 Task: Use the formula "IMCSCH" in spreadsheet "Project portfolio".
Action: Mouse moved to (652, 78)
Screenshot: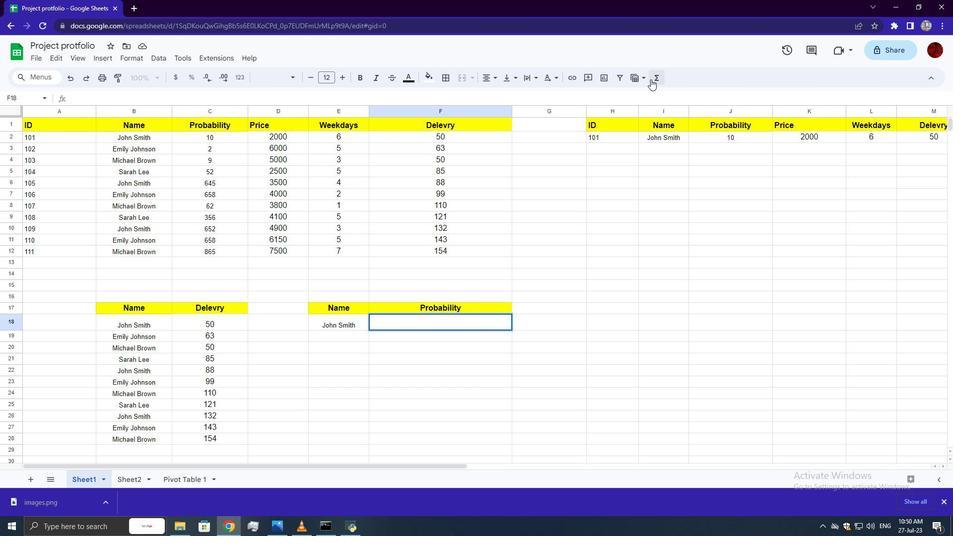 
Action: Mouse pressed left at (652, 78)
Screenshot: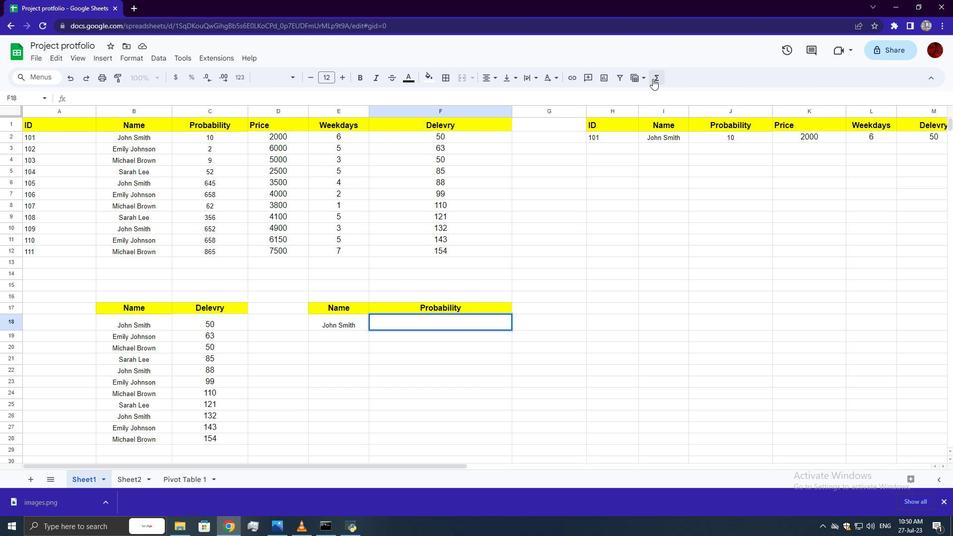 
Action: Mouse moved to (846, 218)
Screenshot: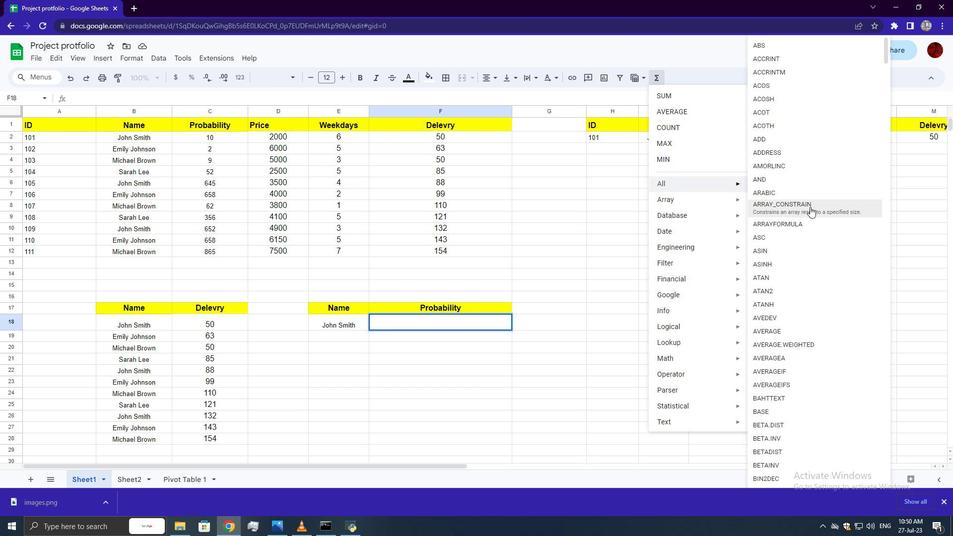 
Action: Mouse scrolled (846, 218) with delta (0, 0)
Screenshot: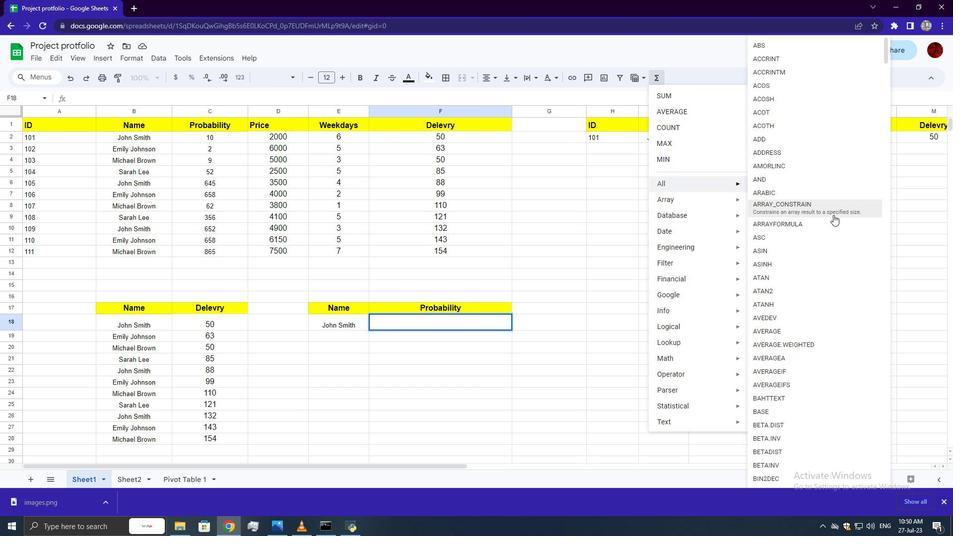 
Action: Mouse scrolled (846, 218) with delta (0, 0)
Screenshot: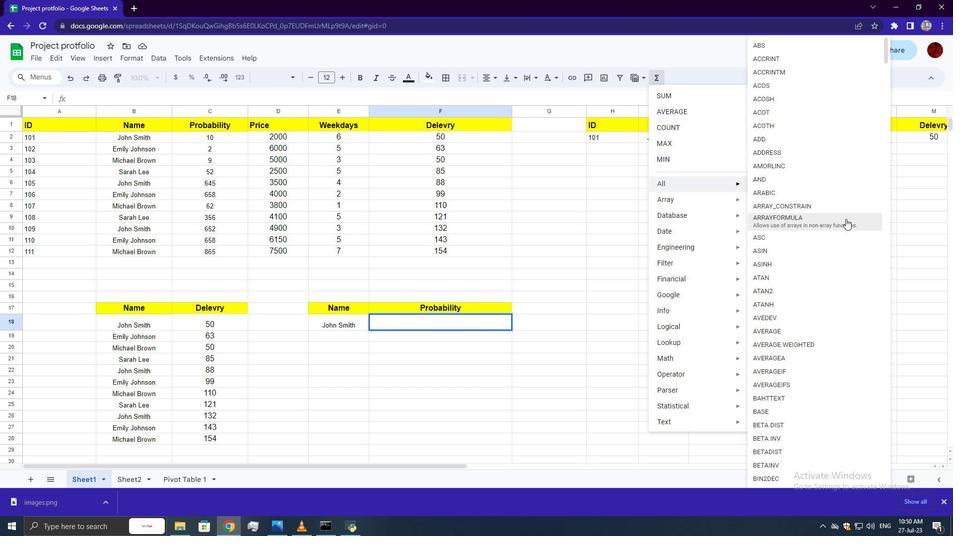 
Action: Mouse scrolled (846, 218) with delta (0, 0)
Screenshot: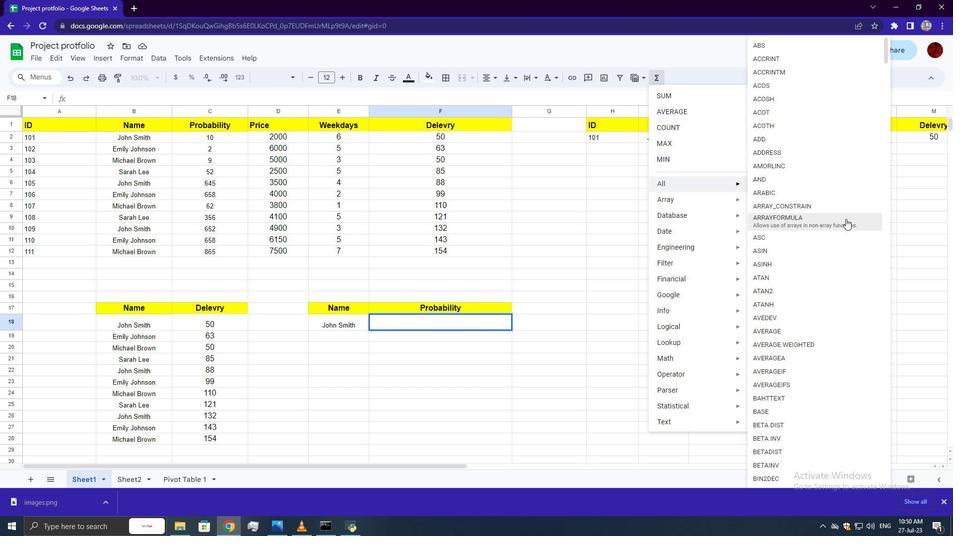 
Action: Mouse scrolled (846, 218) with delta (0, 0)
Screenshot: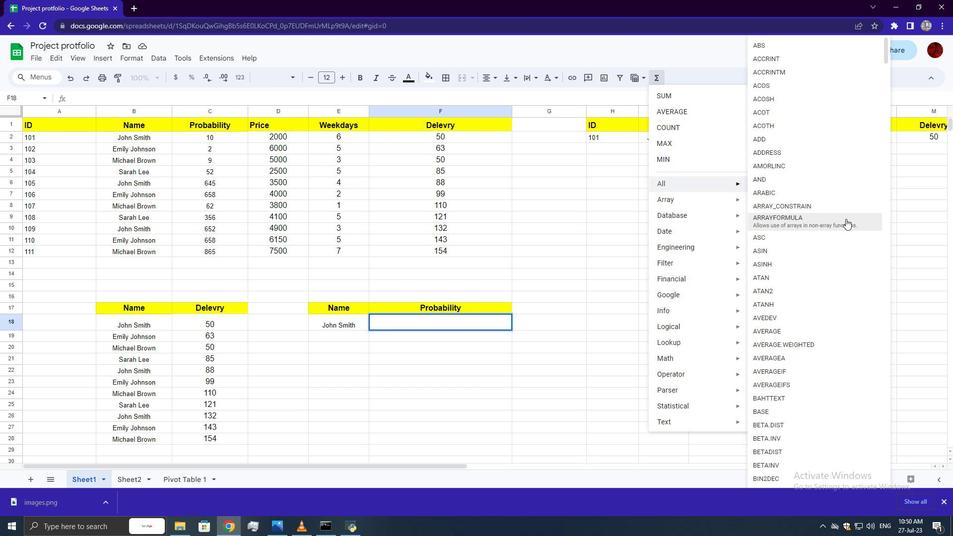 
Action: Mouse scrolled (846, 218) with delta (0, 0)
Screenshot: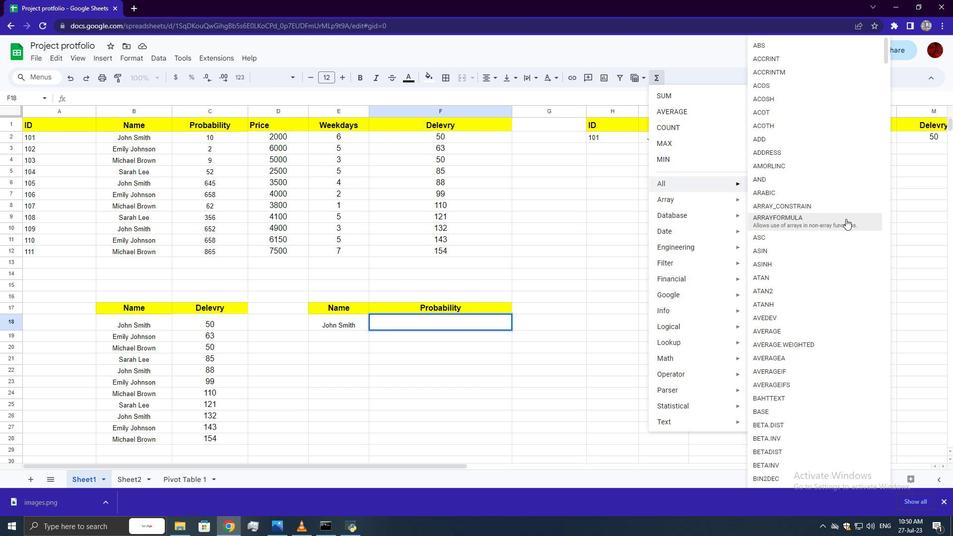 
Action: Mouse scrolled (846, 218) with delta (0, 0)
Screenshot: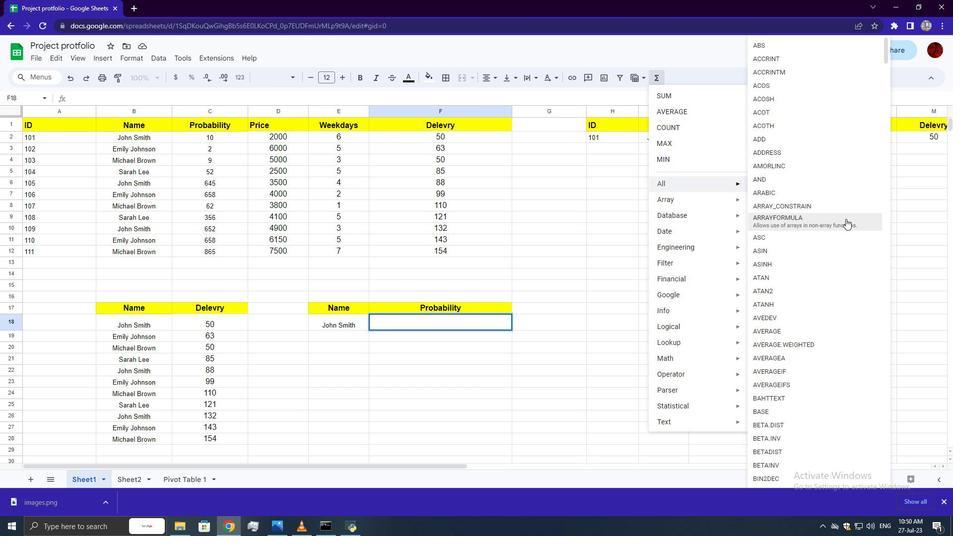 
Action: Mouse scrolled (846, 218) with delta (0, 0)
Screenshot: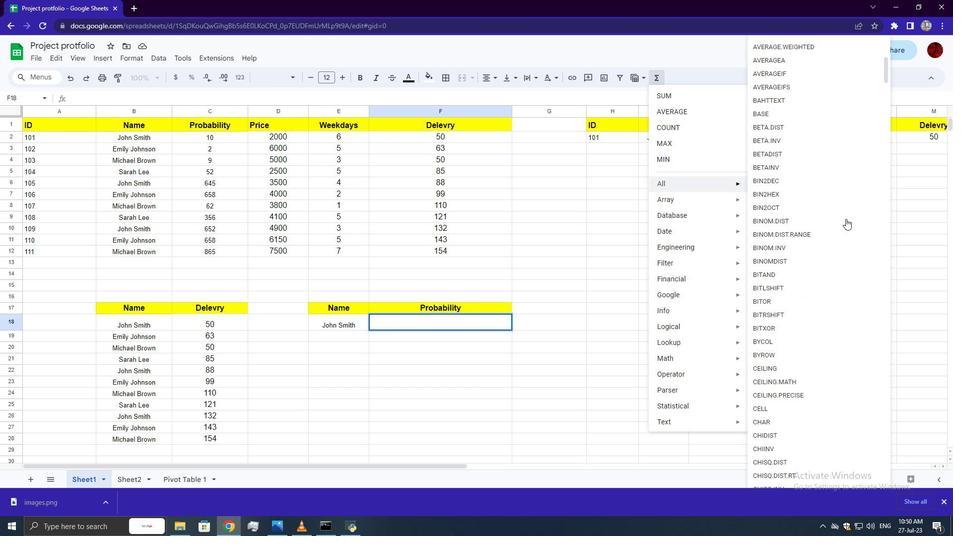 
Action: Mouse scrolled (846, 218) with delta (0, 0)
Screenshot: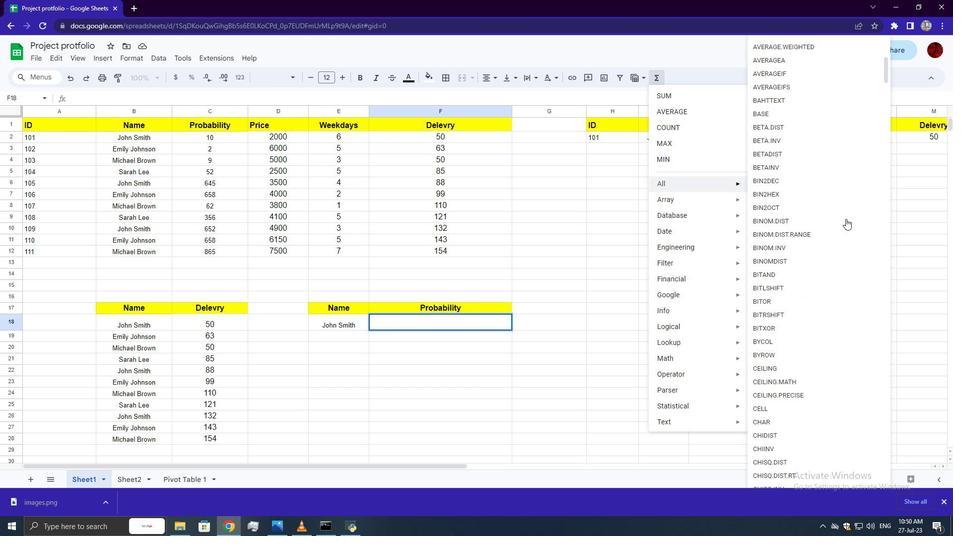 
Action: Mouse scrolled (846, 218) with delta (0, 0)
Screenshot: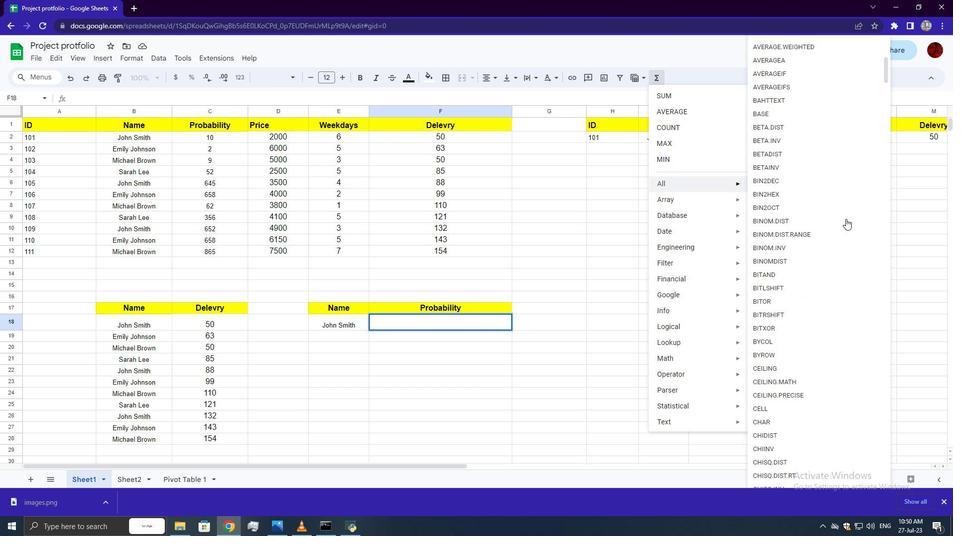 
Action: Mouse scrolled (846, 218) with delta (0, 0)
Screenshot: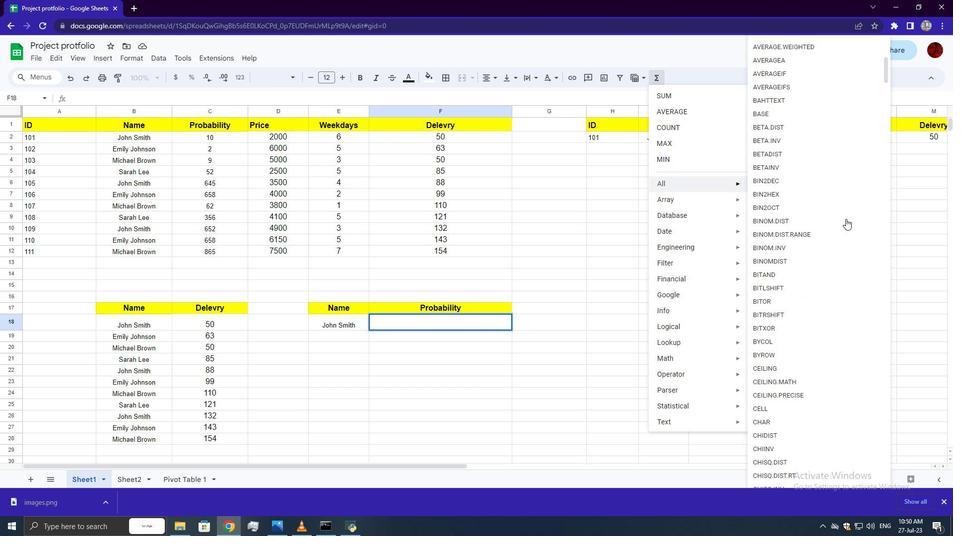 
Action: Mouse scrolled (846, 218) with delta (0, 0)
Screenshot: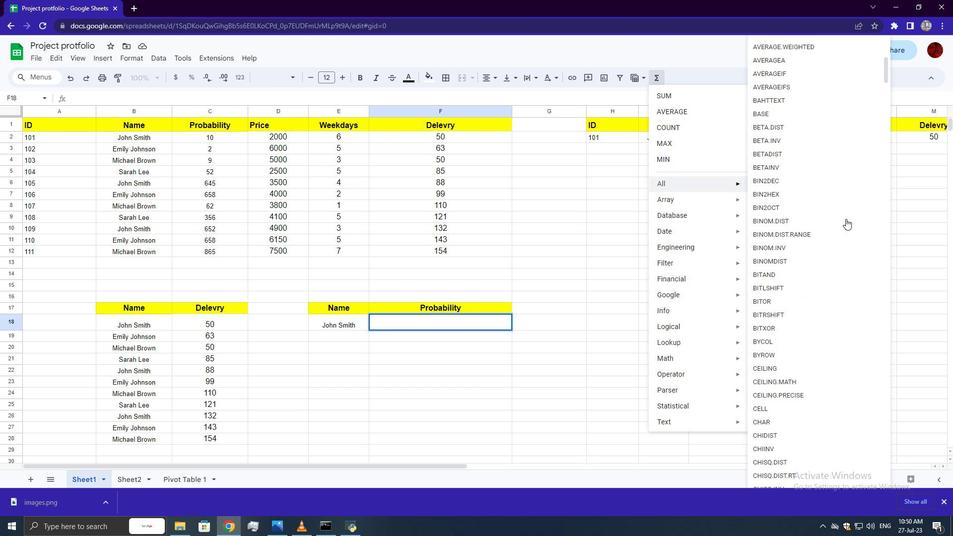 
Action: Mouse scrolled (846, 218) with delta (0, 0)
Screenshot: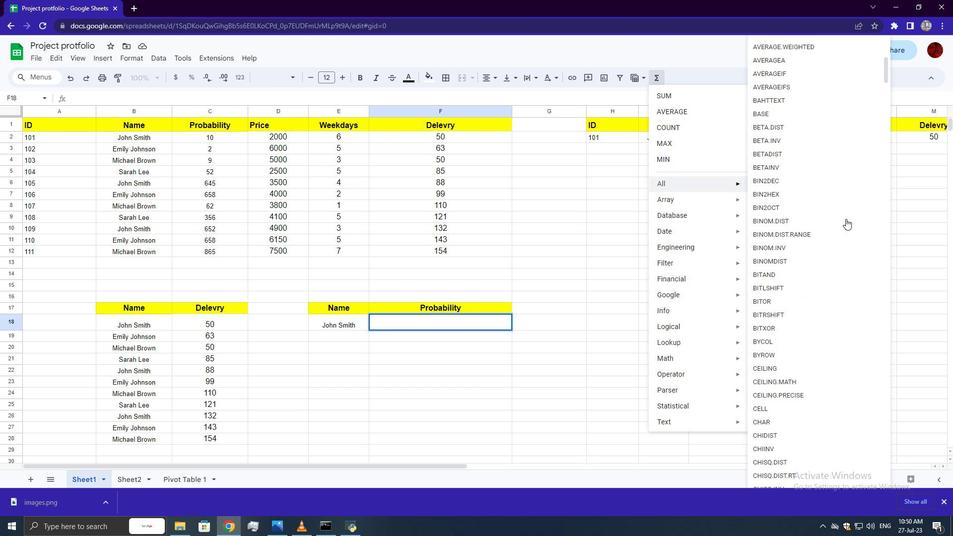 
Action: Mouse scrolled (846, 218) with delta (0, 0)
Screenshot: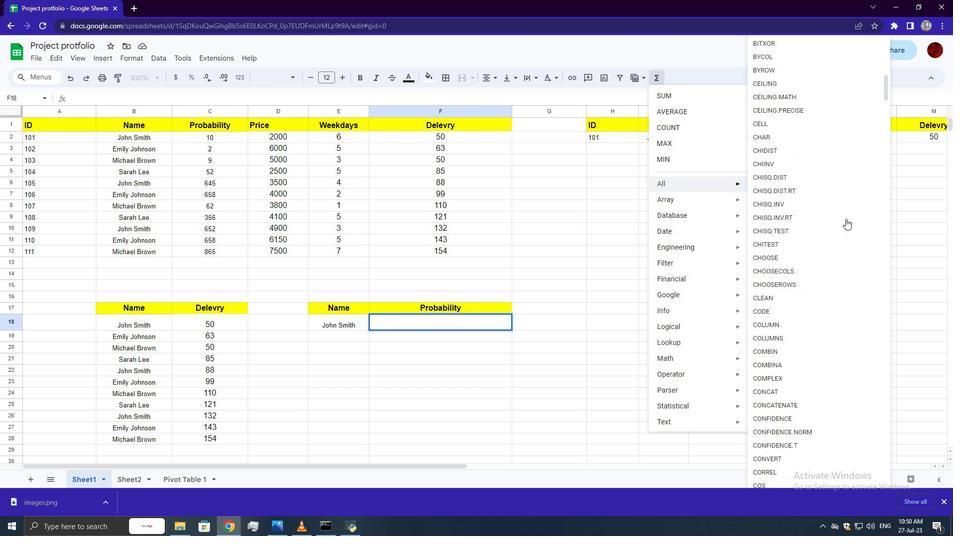 
Action: Mouse scrolled (846, 218) with delta (0, 0)
Screenshot: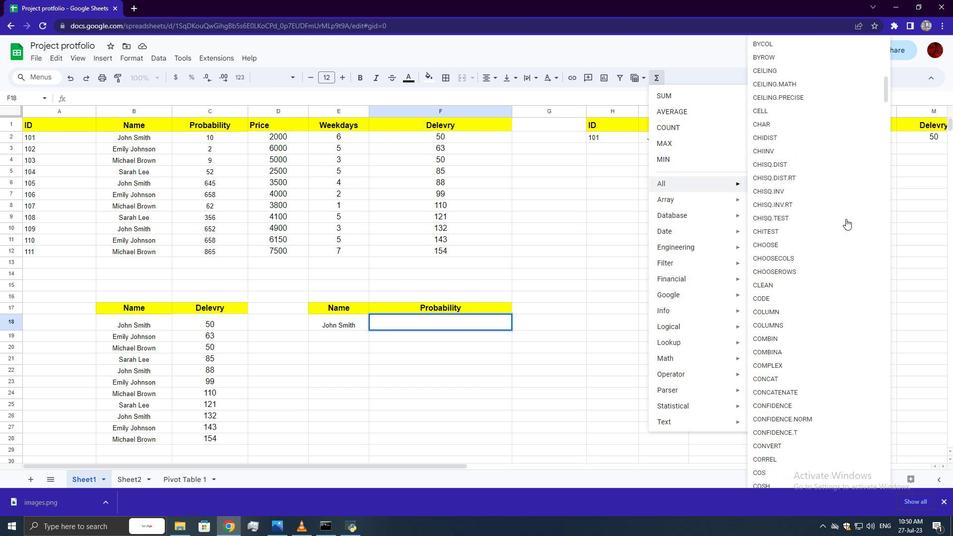 
Action: Mouse scrolled (846, 218) with delta (0, 0)
Screenshot: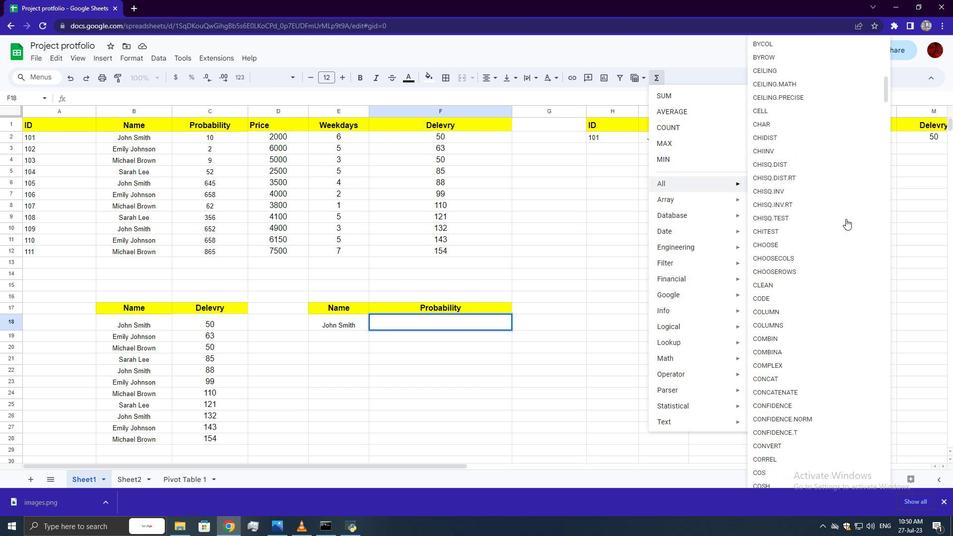 
Action: Mouse scrolled (846, 218) with delta (0, 0)
Screenshot: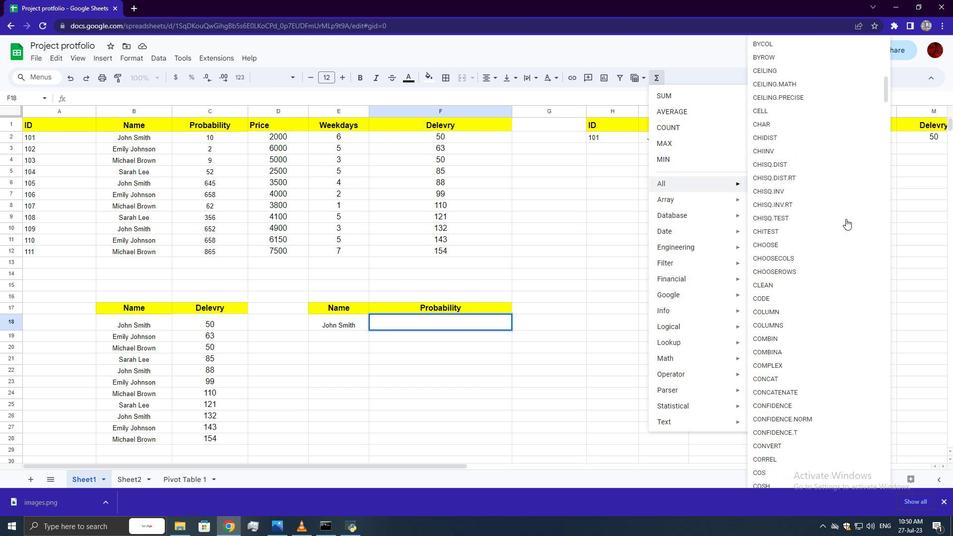 
Action: Mouse scrolled (846, 218) with delta (0, 0)
Screenshot: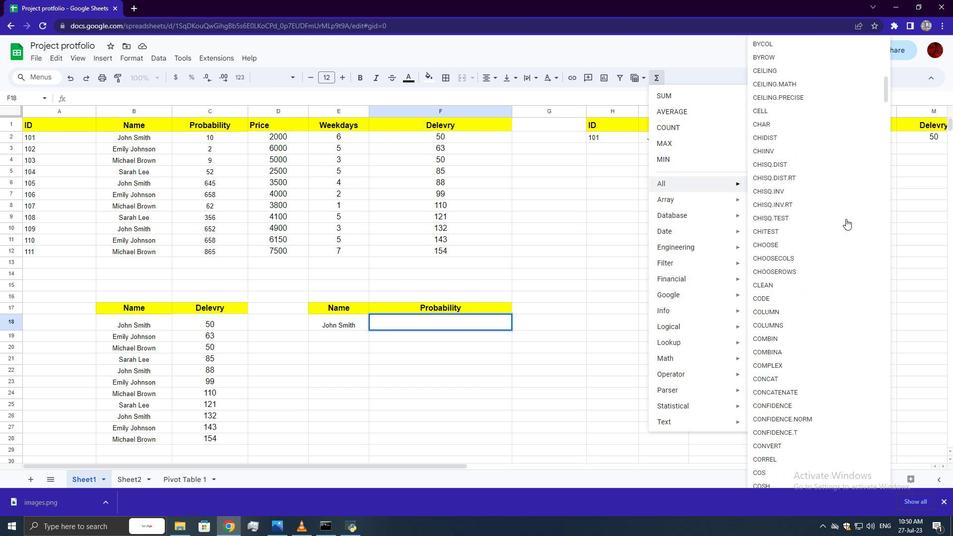 
Action: Mouse scrolled (846, 218) with delta (0, 0)
Screenshot: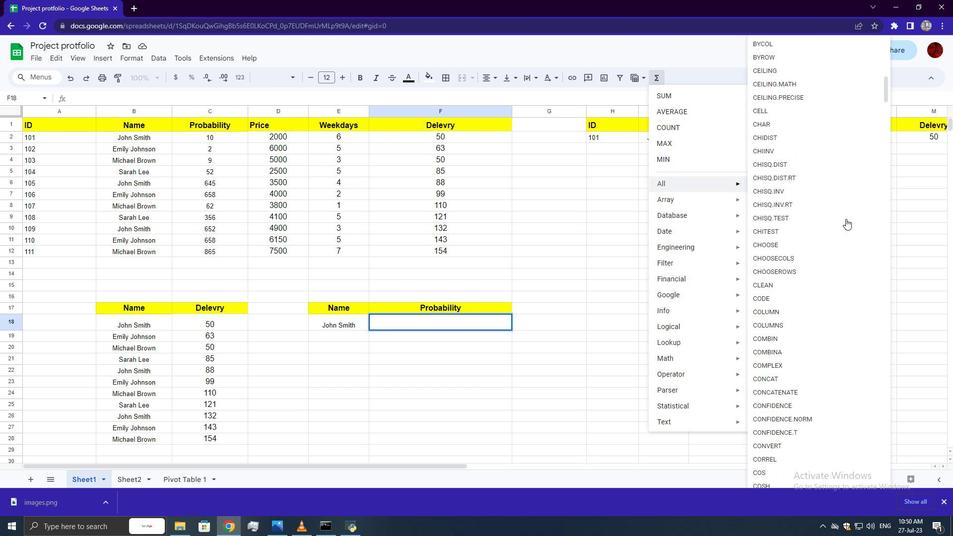 
Action: Mouse scrolled (846, 218) with delta (0, 0)
Screenshot: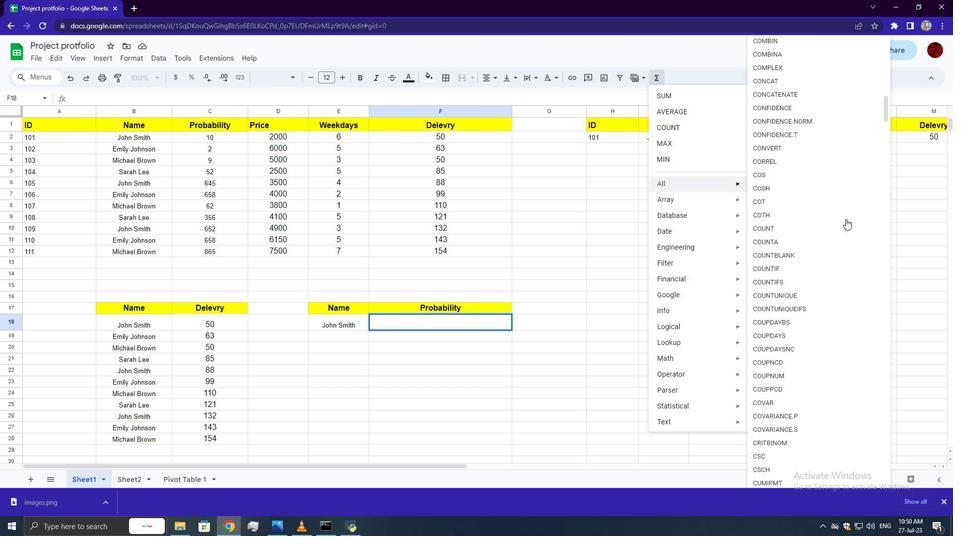 
Action: Mouse scrolled (846, 218) with delta (0, 0)
Screenshot: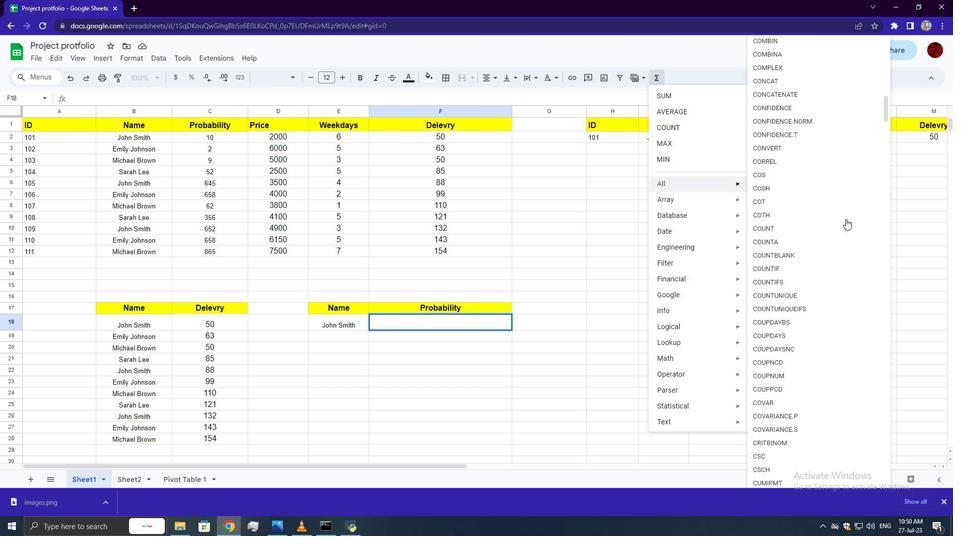 
Action: Mouse scrolled (846, 218) with delta (0, 0)
Screenshot: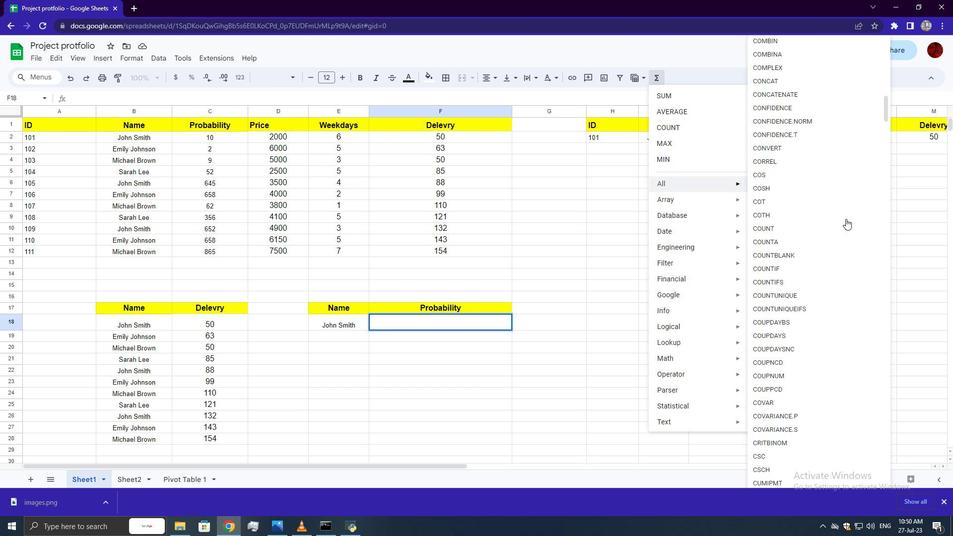 
Action: Mouse scrolled (846, 218) with delta (0, 0)
Screenshot: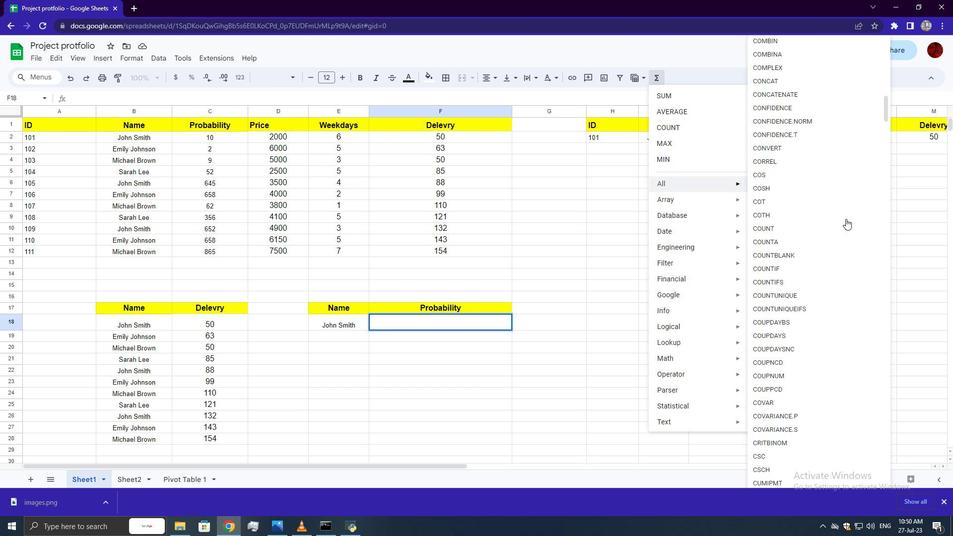 
Action: Mouse scrolled (846, 218) with delta (0, 0)
Screenshot: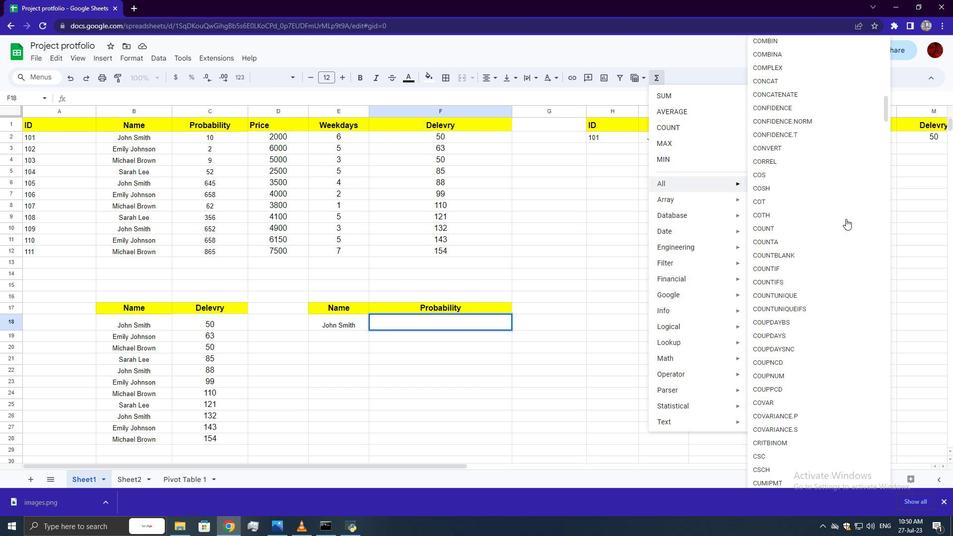 
Action: Mouse scrolled (846, 218) with delta (0, 0)
Screenshot: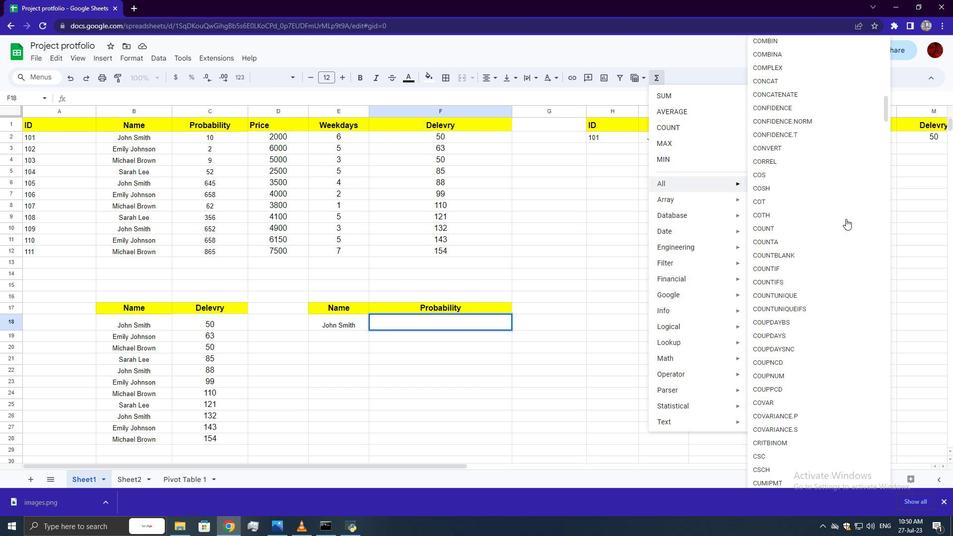 
Action: Mouse scrolled (846, 218) with delta (0, 0)
Screenshot: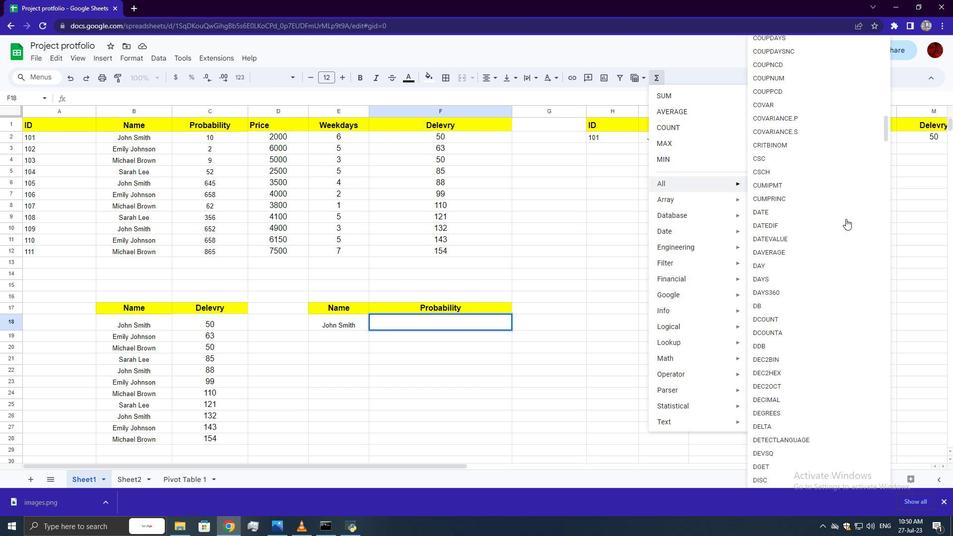 
Action: Mouse scrolled (846, 218) with delta (0, 0)
Screenshot: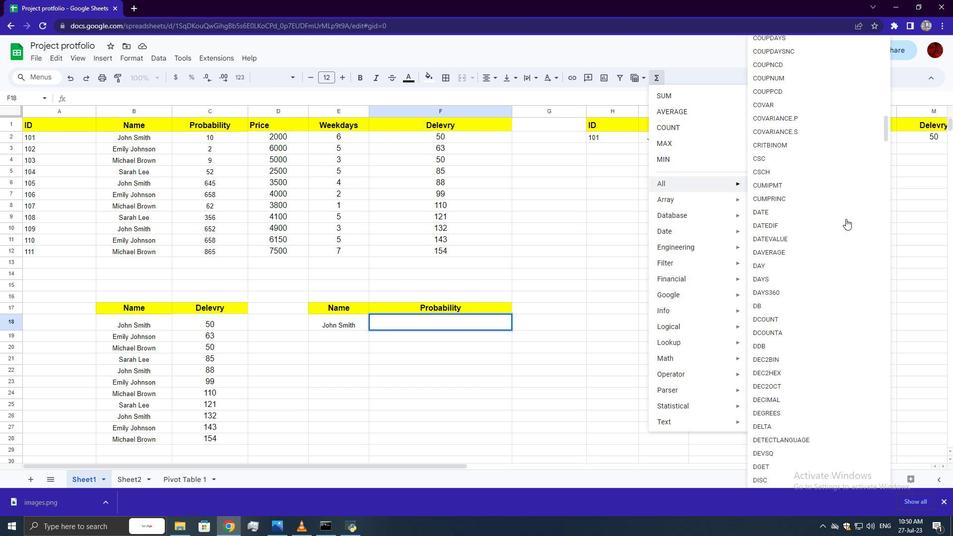 
Action: Mouse scrolled (846, 218) with delta (0, 0)
Screenshot: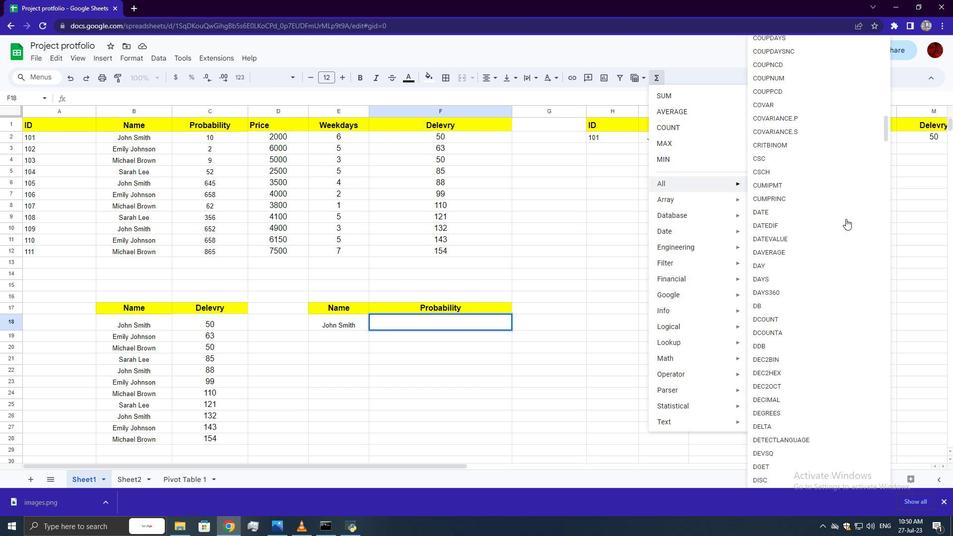 
Action: Mouse scrolled (846, 218) with delta (0, 0)
Screenshot: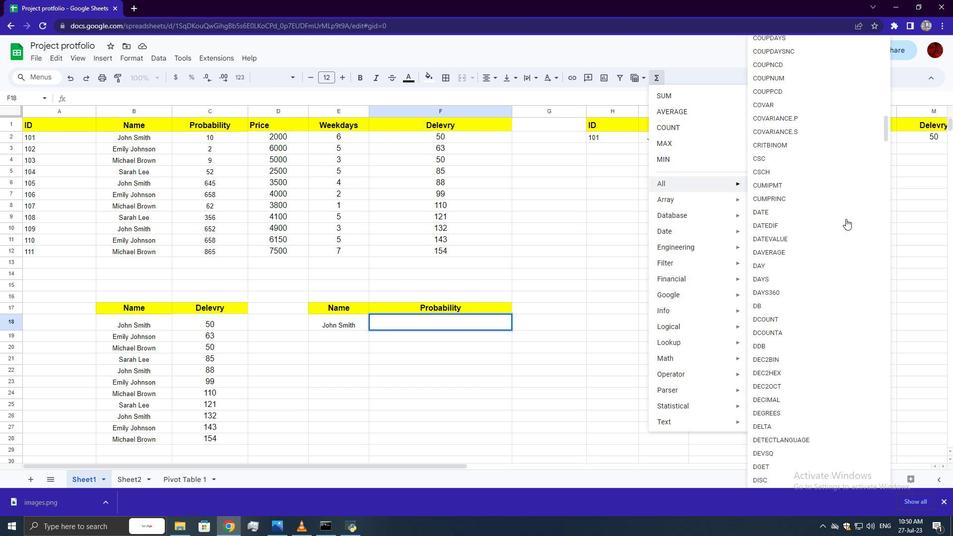 
Action: Mouse scrolled (846, 218) with delta (0, 0)
Screenshot: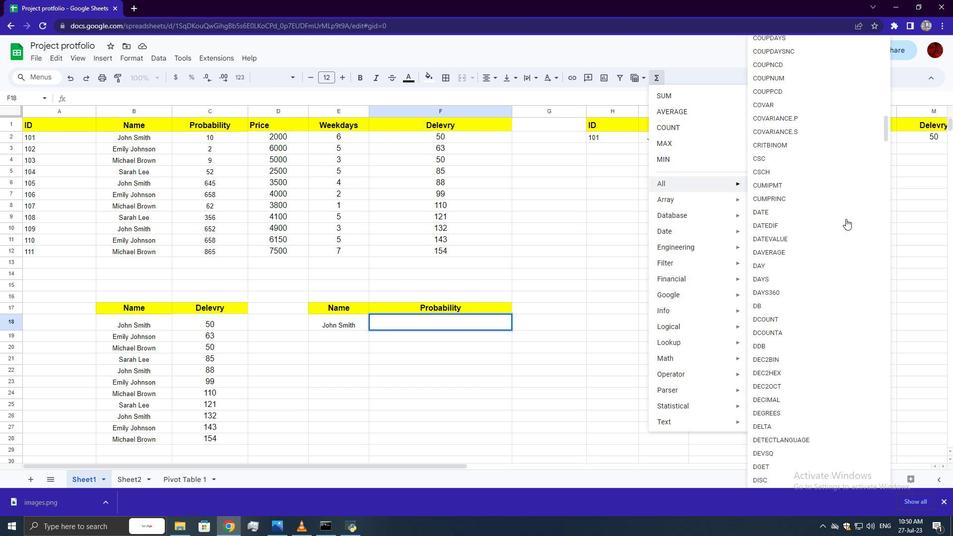 
Action: Mouse scrolled (846, 218) with delta (0, 0)
Screenshot: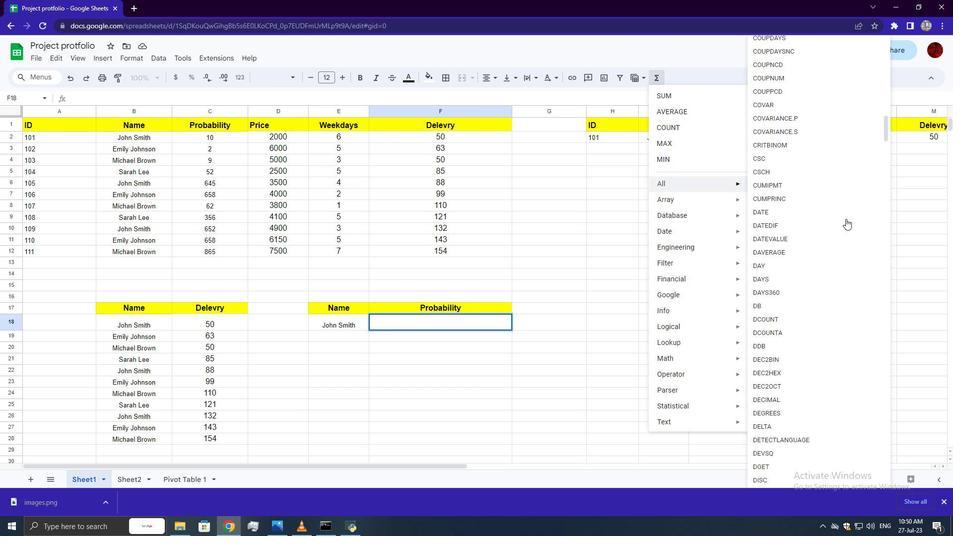 
Action: Mouse scrolled (846, 218) with delta (0, 0)
Screenshot: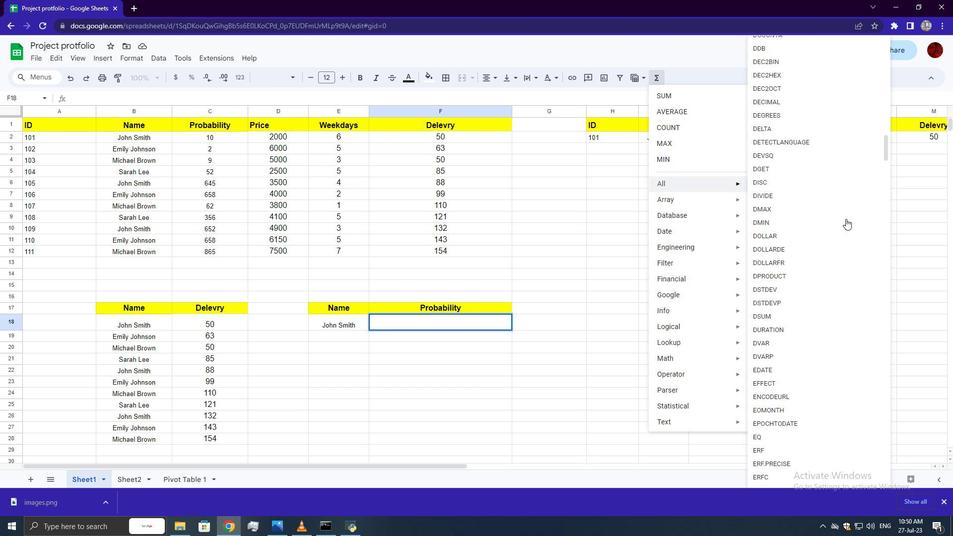 
Action: Mouse scrolled (846, 218) with delta (0, 0)
Screenshot: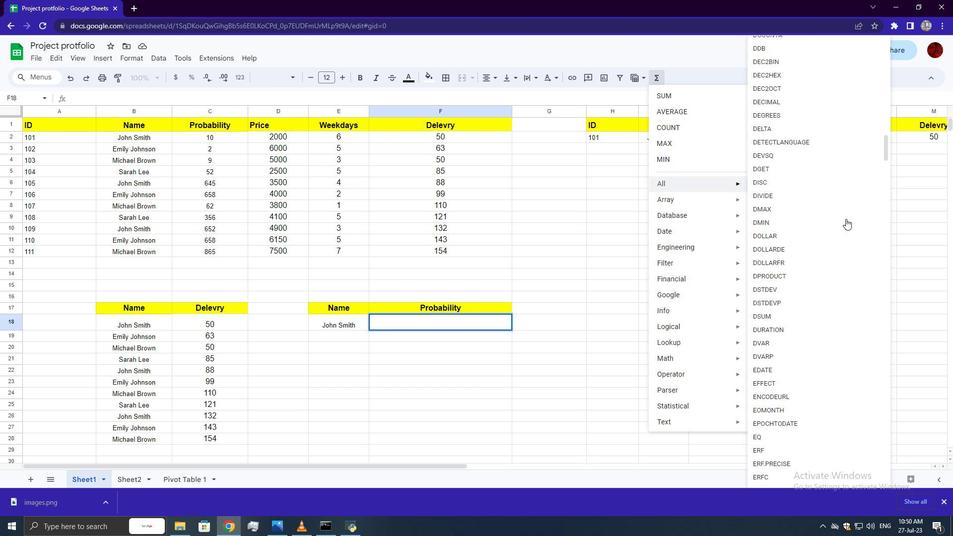 
Action: Mouse scrolled (846, 218) with delta (0, 0)
Screenshot: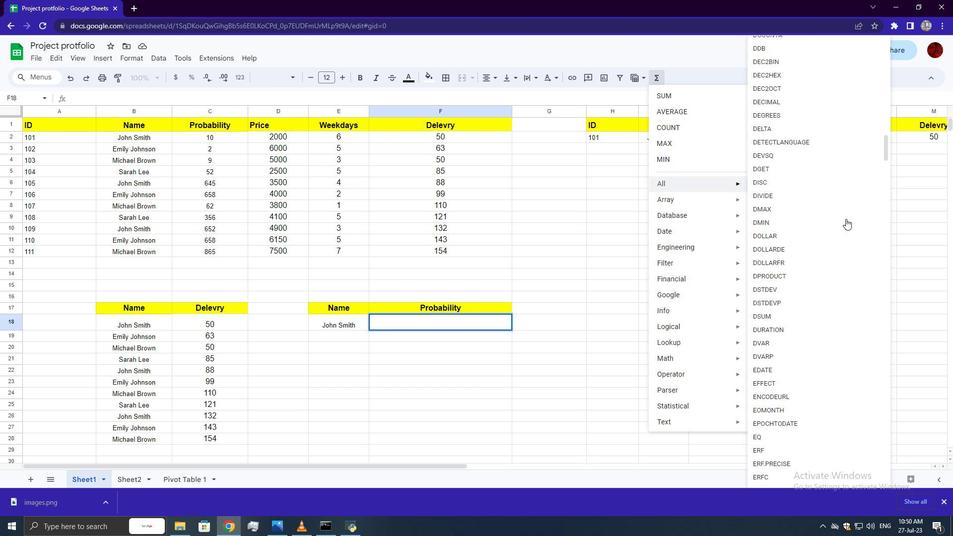 
Action: Mouse scrolled (846, 218) with delta (0, 0)
Screenshot: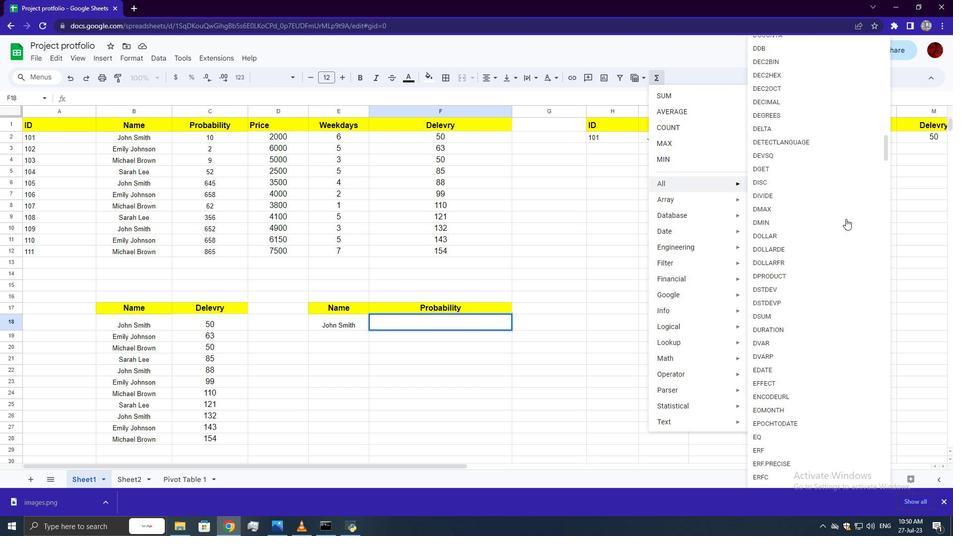 
Action: Mouse scrolled (846, 218) with delta (0, 0)
Screenshot: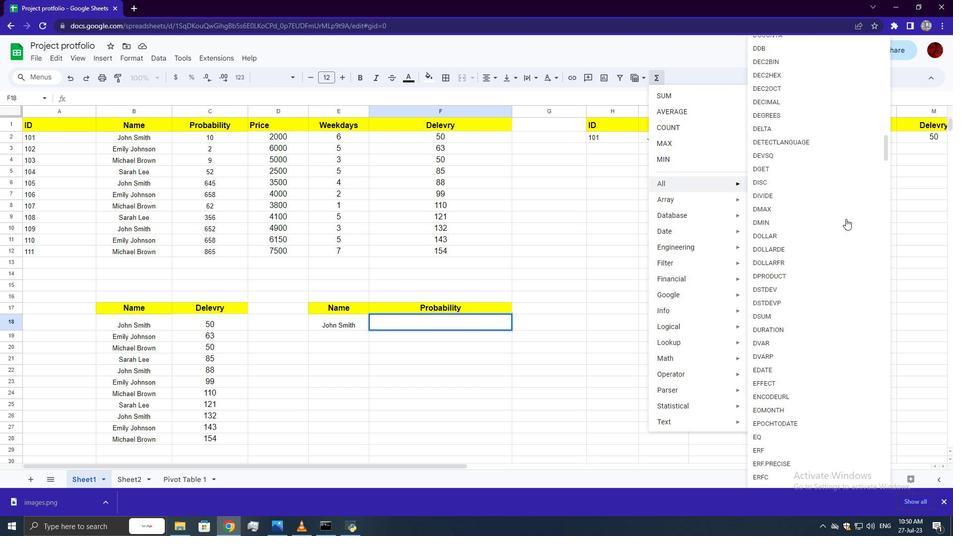
Action: Mouse scrolled (846, 218) with delta (0, 0)
Screenshot: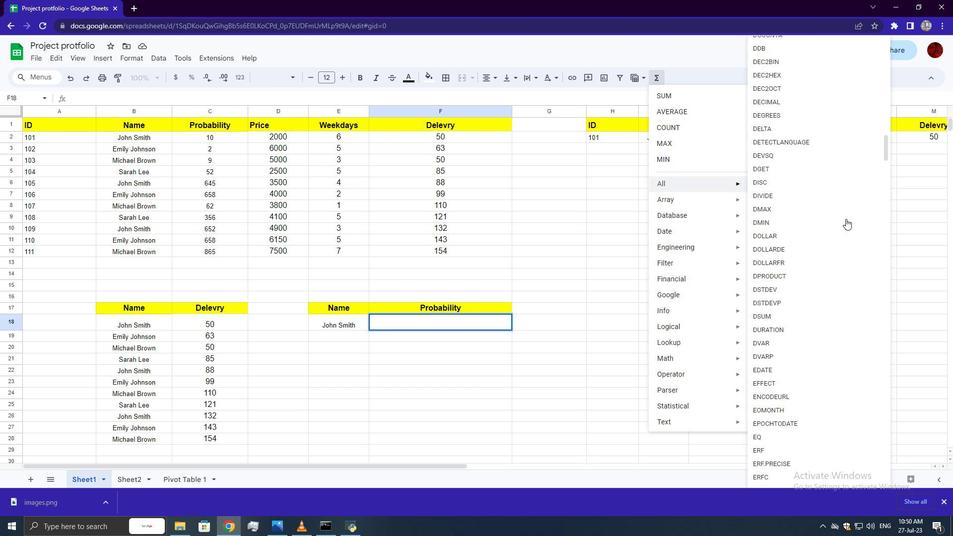 
Action: Mouse scrolled (846, 218) with delta (0, 0)
Screenshot: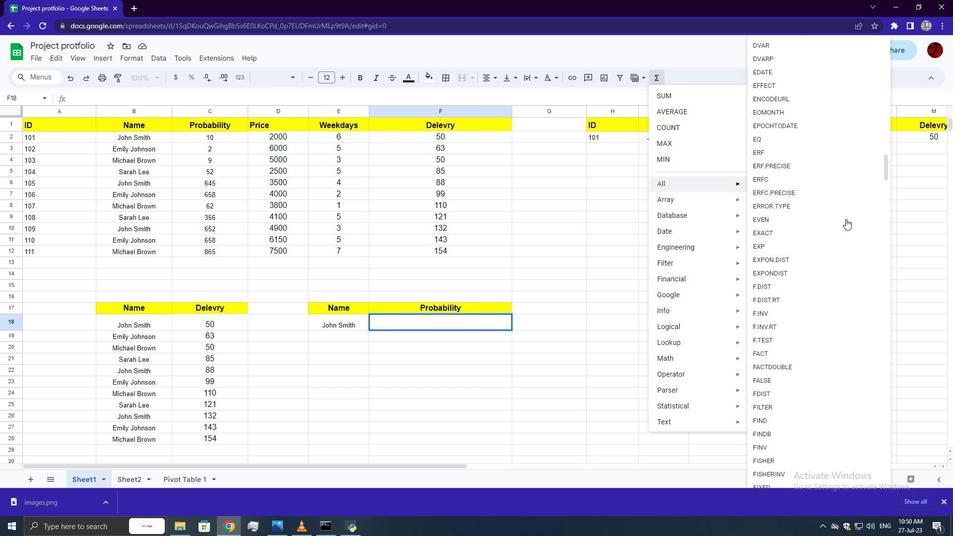 
Action: Mouse scrolled (846, 218) with delta (0, 0)
Screenshot: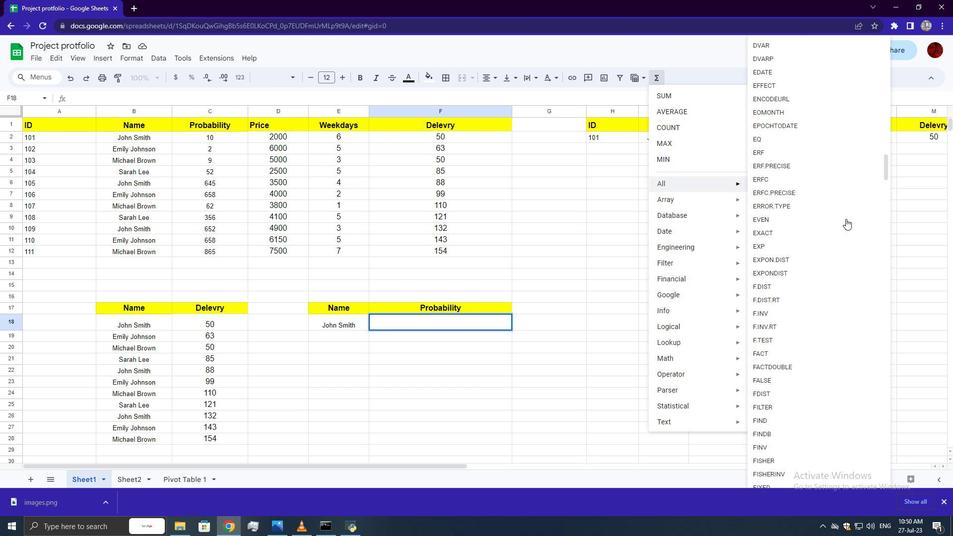 
Action: Mouse scrolled (846, 218) with delta (0, 0)
Screenshot: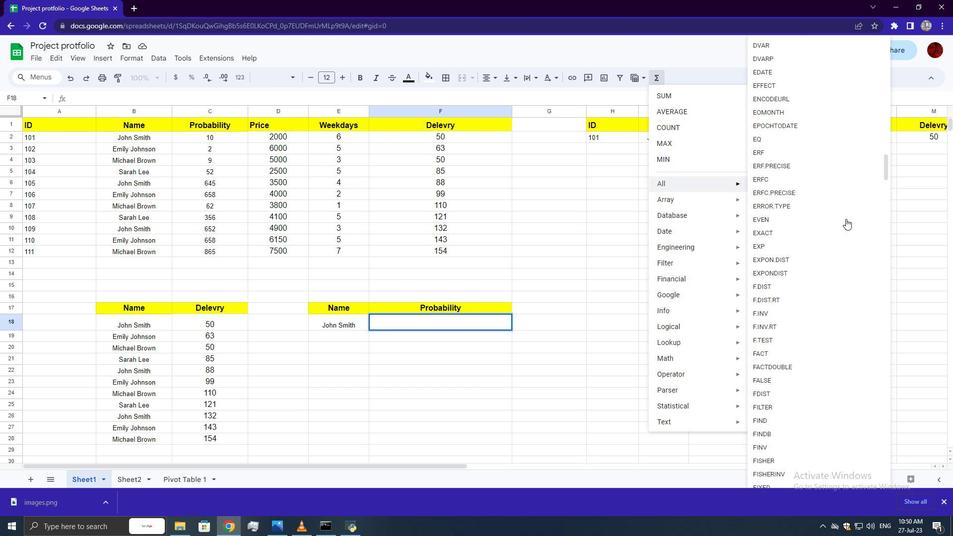 
Action: Mouse scrolled (846, 218) with delta (0, 0)
Screenshot: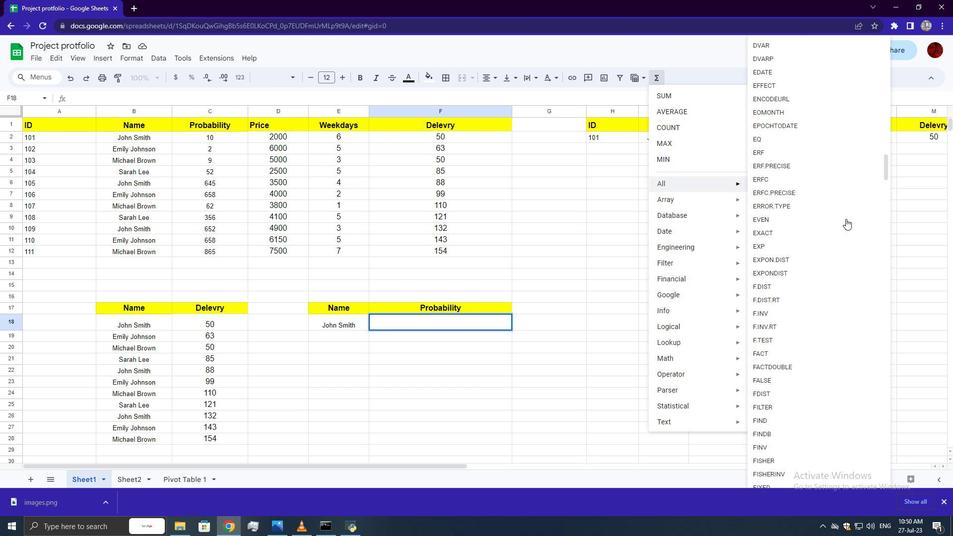 
Action: Mouse scrolled (846, 218) with delta (0, 0)
Screenshot: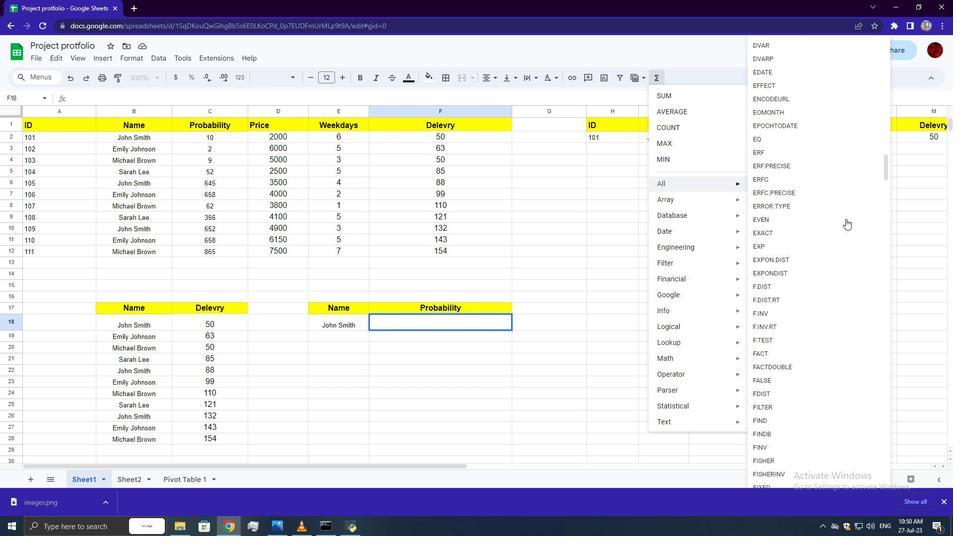
Action: Mouse scrolled (846, 218) with delta (0, 0)
Screenshot: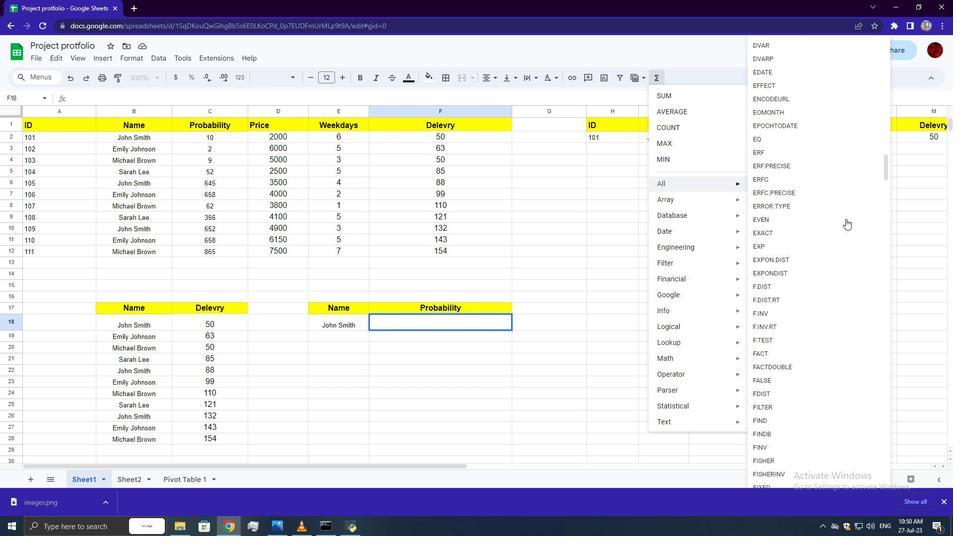 
Action: Mouse scrolled (846, 218) with delta (0, 0)
Screenshot: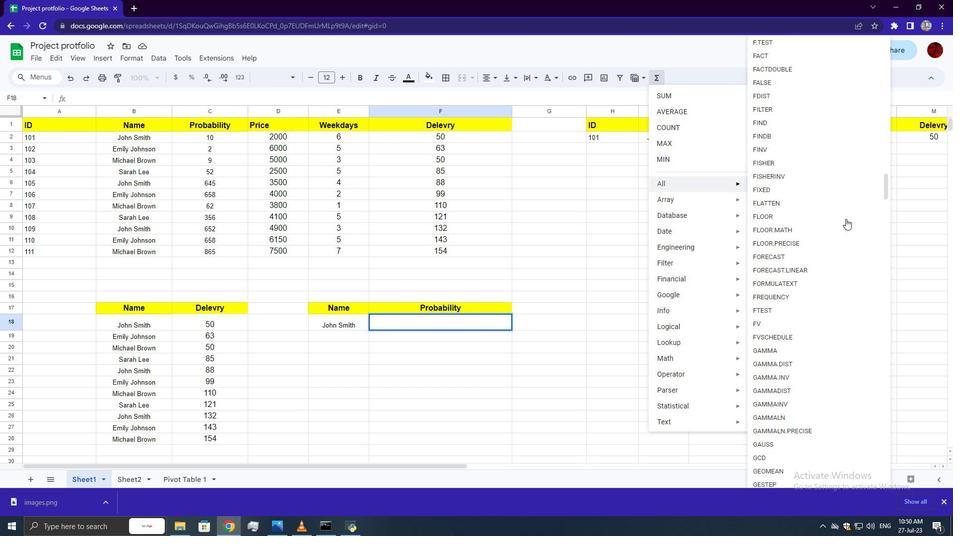 
Action: Mouse scrolled (846, 218) with delta (0, 0)
Screenshot: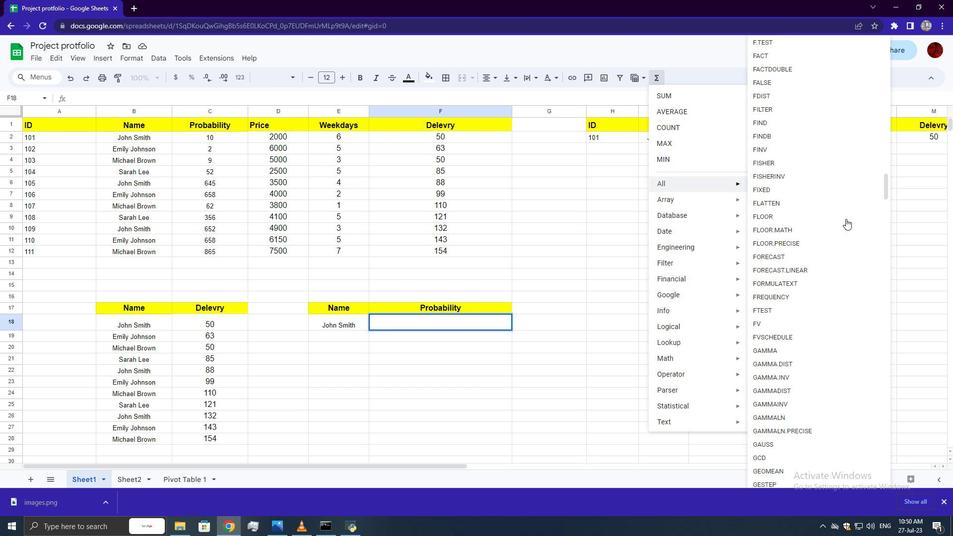 
Action: Mouse scrolled (846, 218) with delta (0, 0)
Screenshot: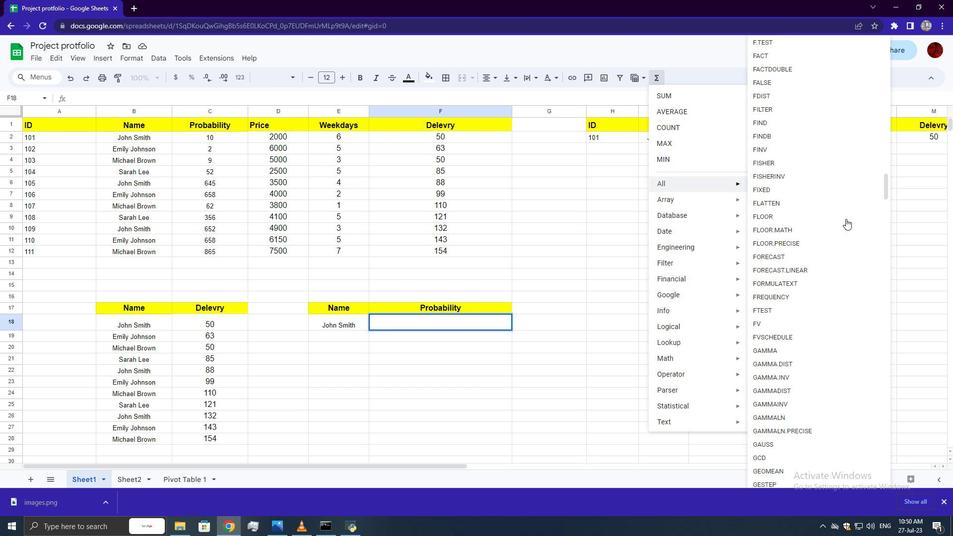 
Action: Mouse scrolled (846, 218) with delta (0, 0)
Screenshot: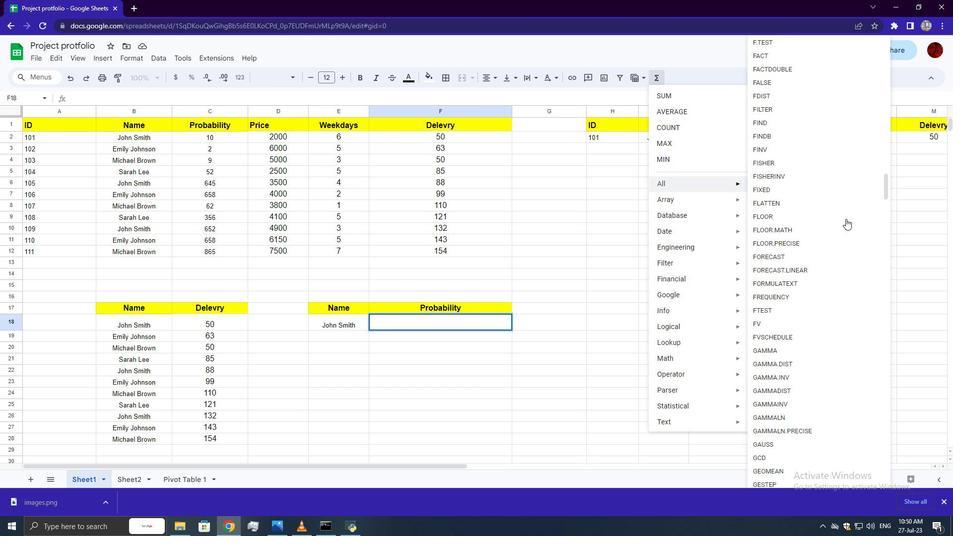 
Action: Mouse scrolled (846, 218) with delta (0, 0)
Screenshot: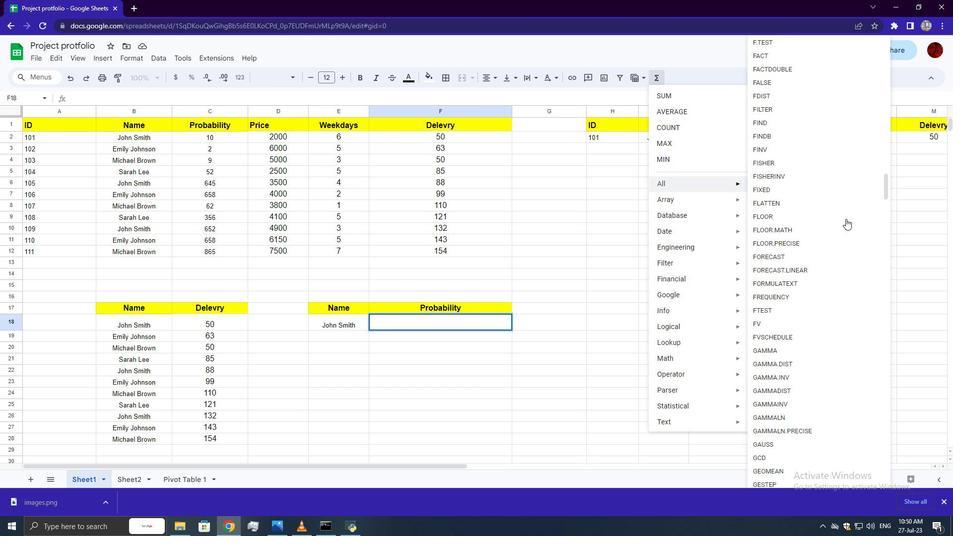 
Action: Mouse scrolled (846, 218) with delta (0, 0)
Screenshot: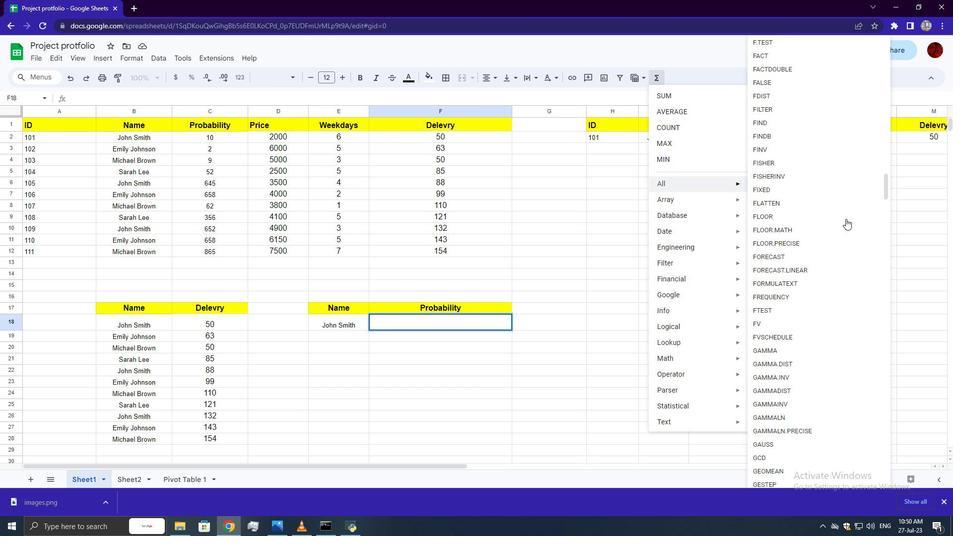 
Action: Mouse scrolled (846, 218) with delta (0, 0)
Screenshot: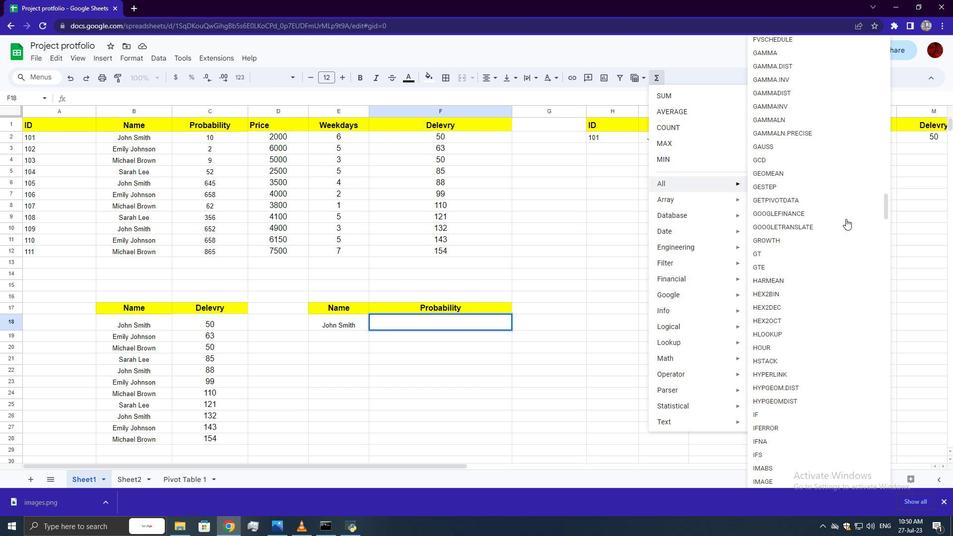 
Action: Mouse moved to (846, 219)
Screenshot: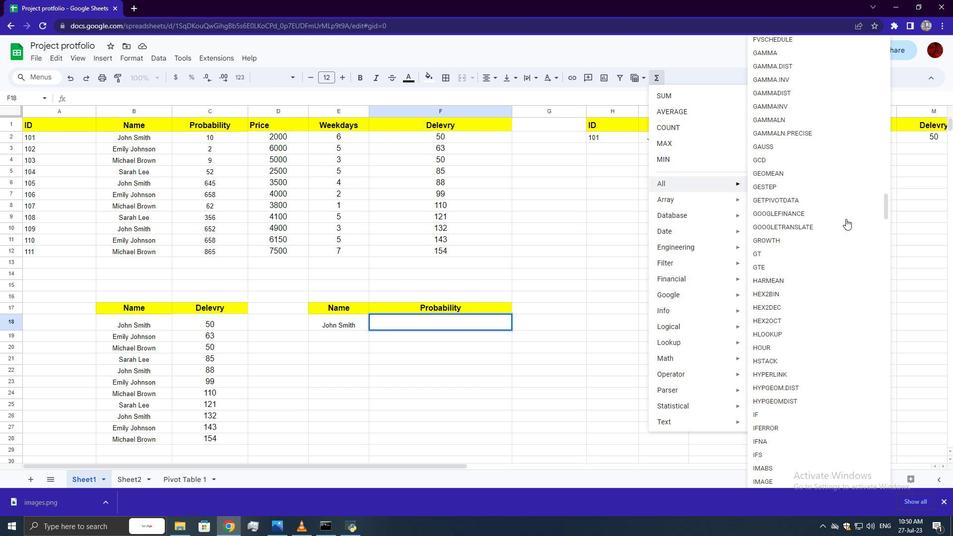 
Action: Mouse scrolled (846, 218) with delta (0, 0)
Screenshot: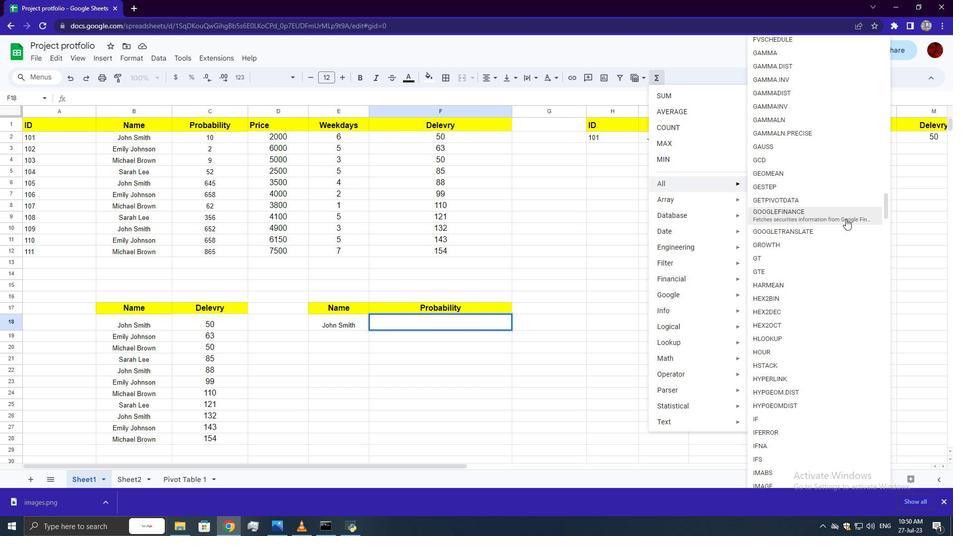 
Action: Mouse scrolled (846, 218) with delta (0, 0)
Screenshot: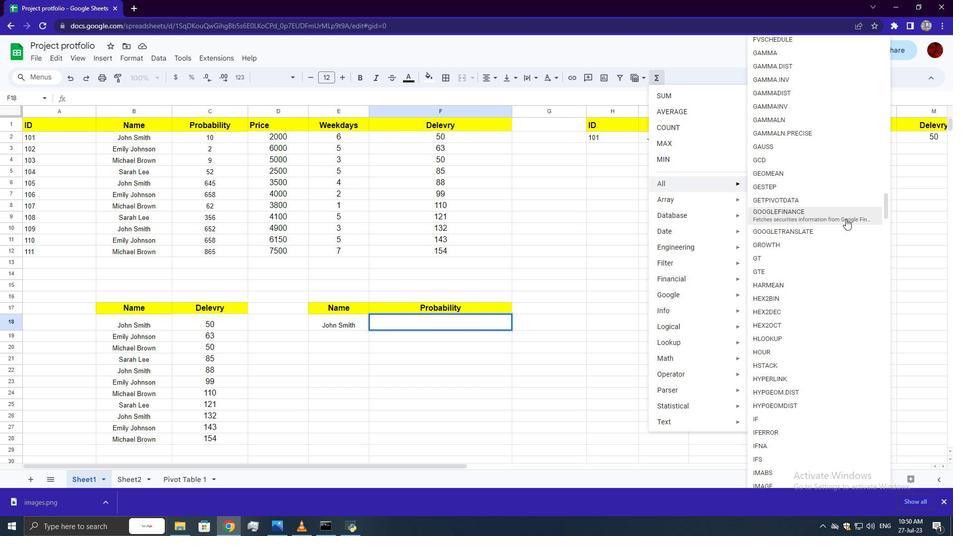 
Action: Mouse scrolled (846, 218) with delta (0, 0)
Screenshot: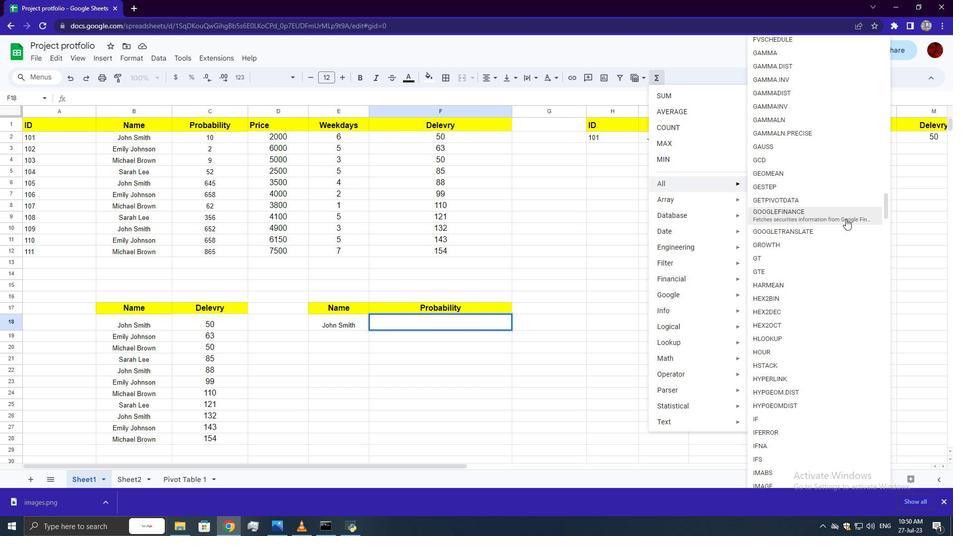 
Action: Mouse scrolled (846, 218) with delta (0, 0)
Screenshot: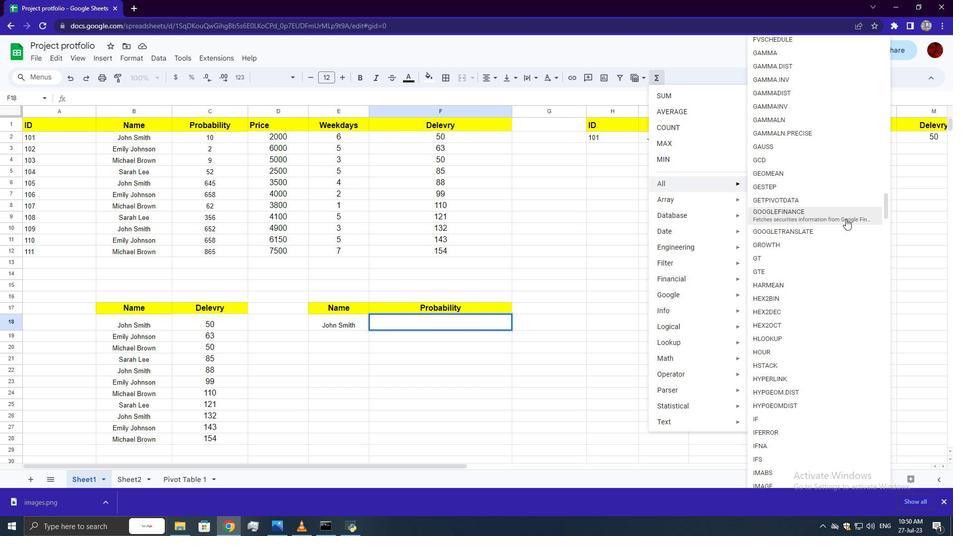 
Action: Mouse scrolled (846, 218) with delta (0, 0)
Screenshot: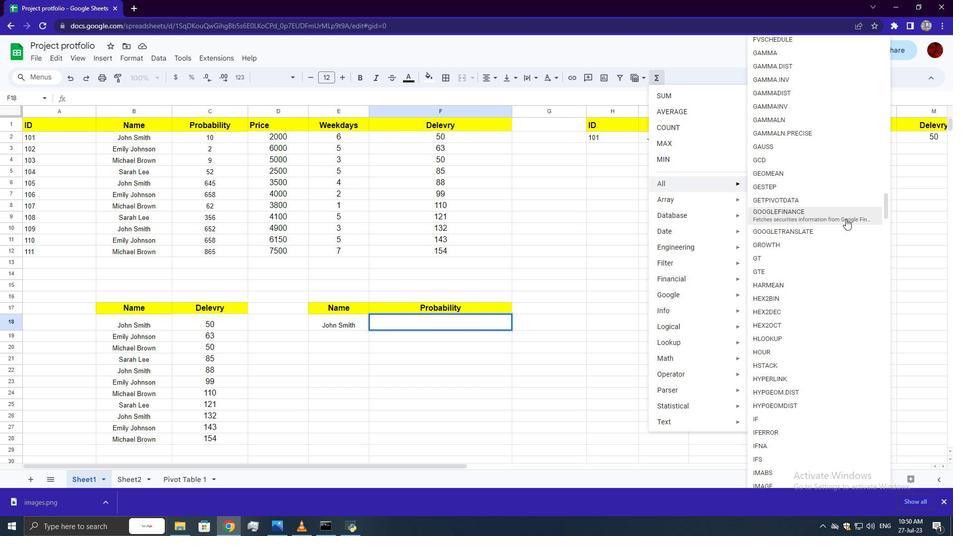 
Action: Mouse moved to (790, 308)
Screenshot: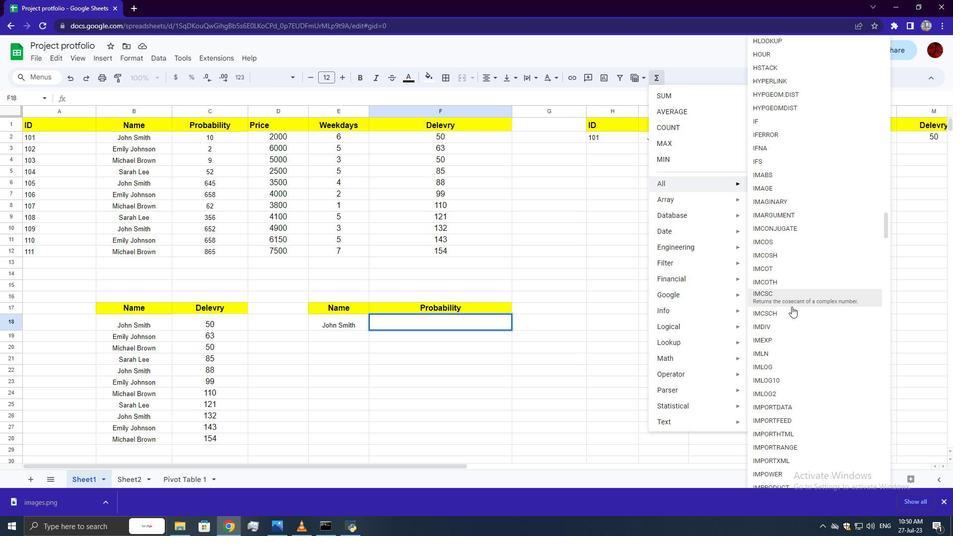 
Action: Mouse pressed left at (790, 308)
Screenshot: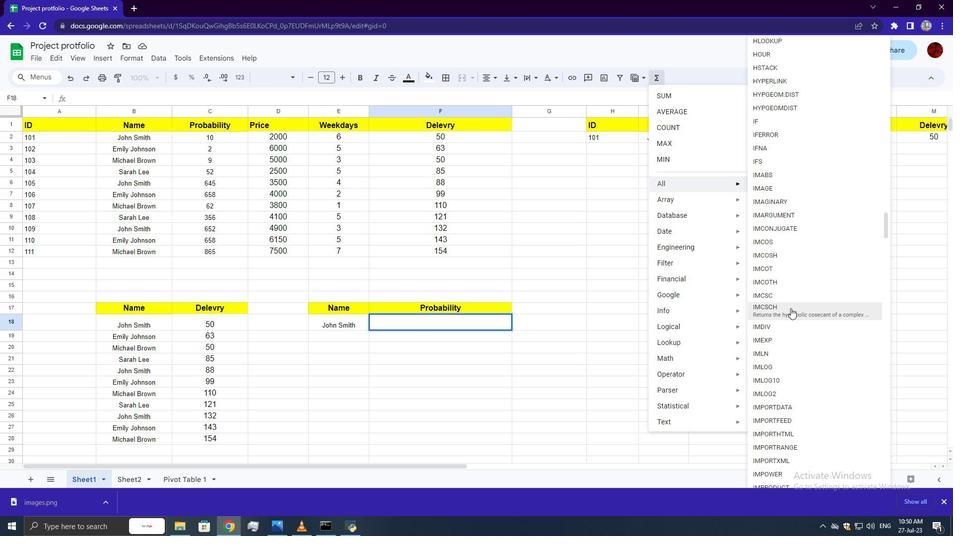
Action: Key pressed <Key.shift_r>"2+3i<Key.shift_r>"<Key.enter>
Screenshot: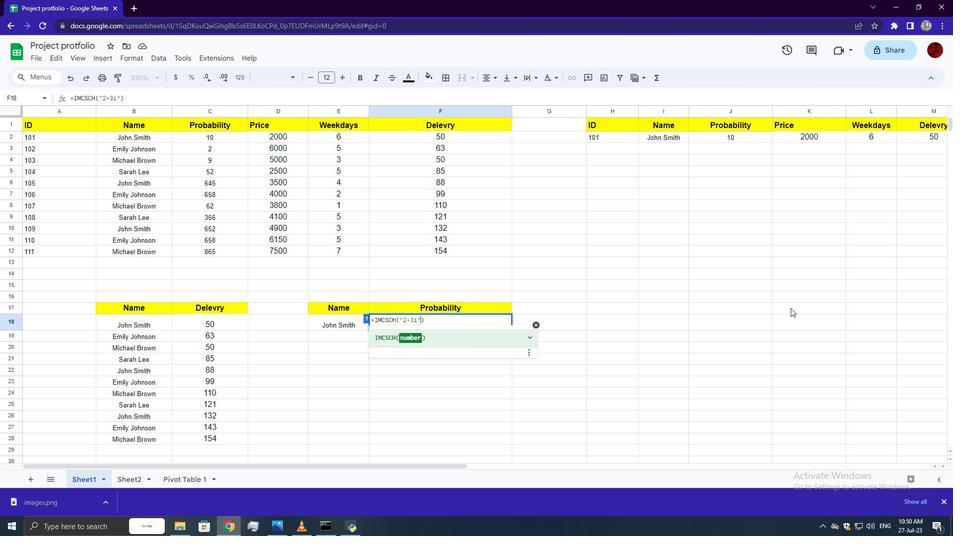 
